 Task: Set the frame buffer depth for "VNC client access" to 32 bits.
Action: Mouse moved to (127, 13)
Screenshot: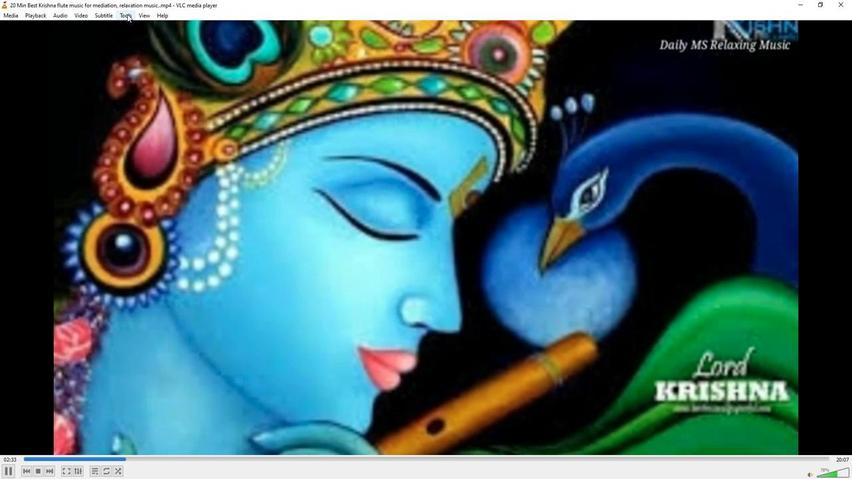 
Action: Mouse pressed left at (127, 13)
Screenshot: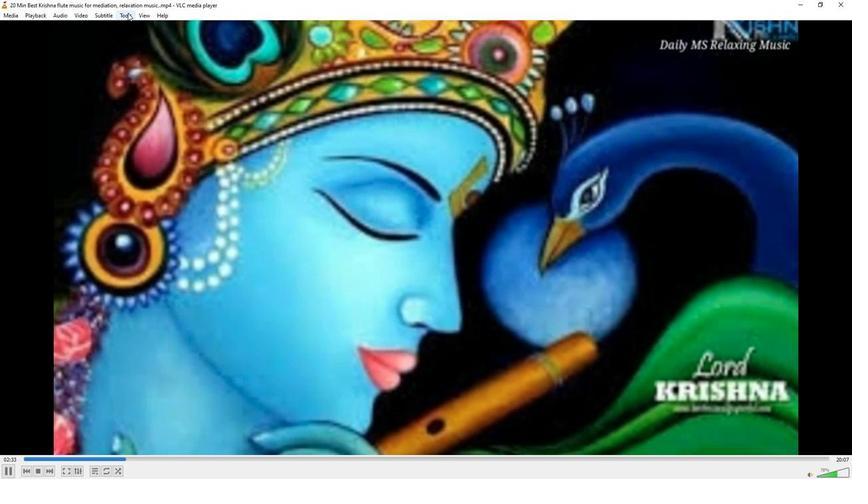 
Action: Mouse moved to (140, 116)
Screenshot: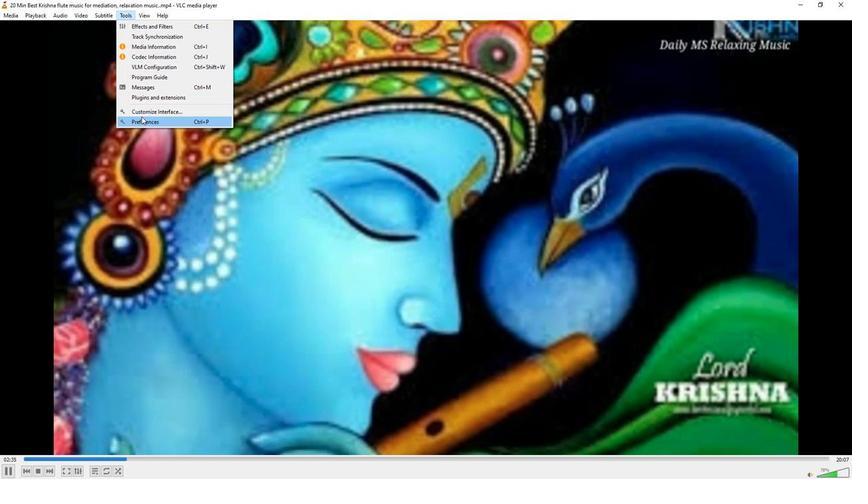 
Action: Mouse pressed left at (140, 116)
Screenshot: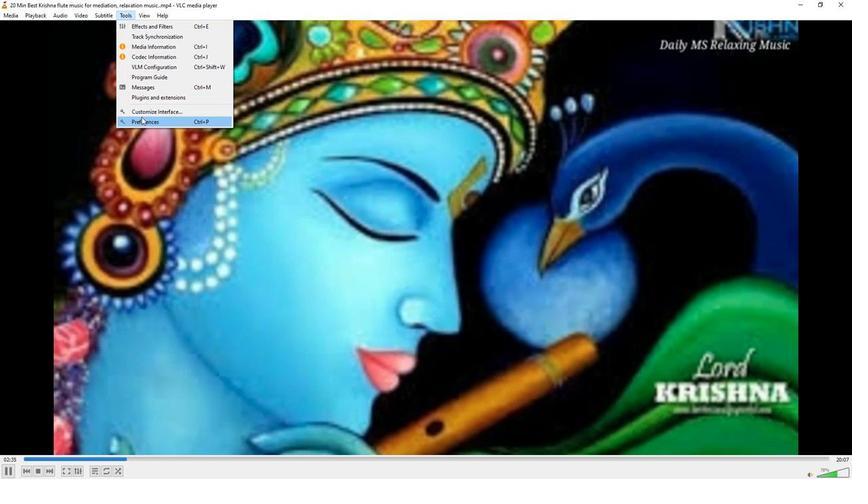
Action: Mouse moved to (277, 387)
Screenshot: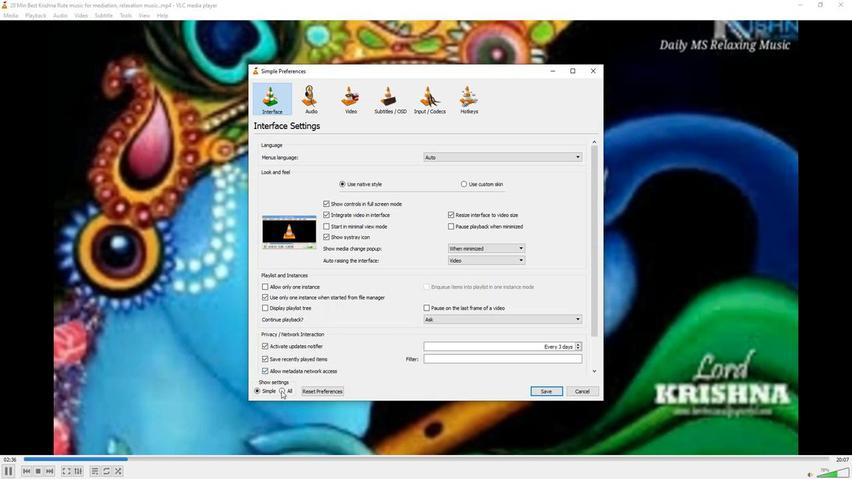 
Action: Mouse pressed left at (277, 387)
Screenshot: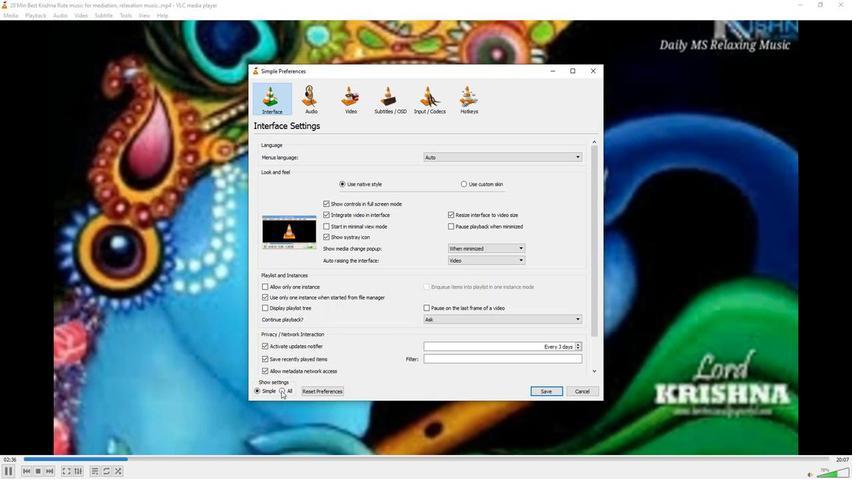 
Action: Mouse moved to (267, 239)
Screenshot: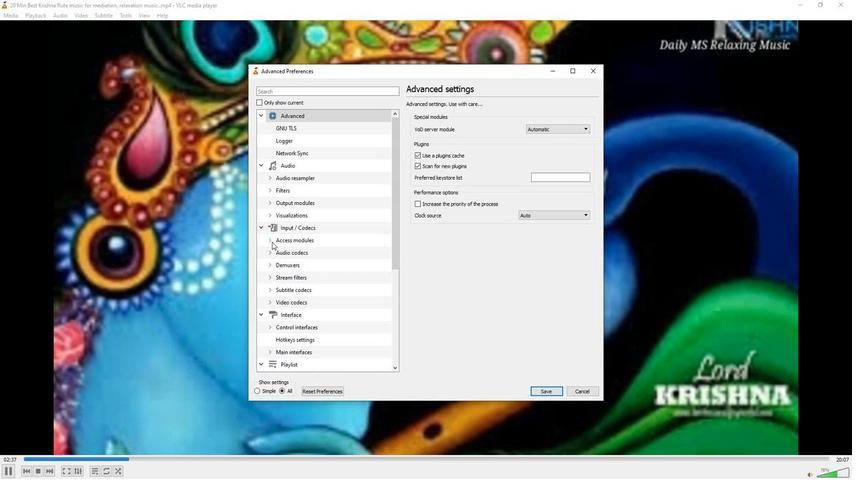 
Action: Mouse pressed left at (267, 239)
Screenshot: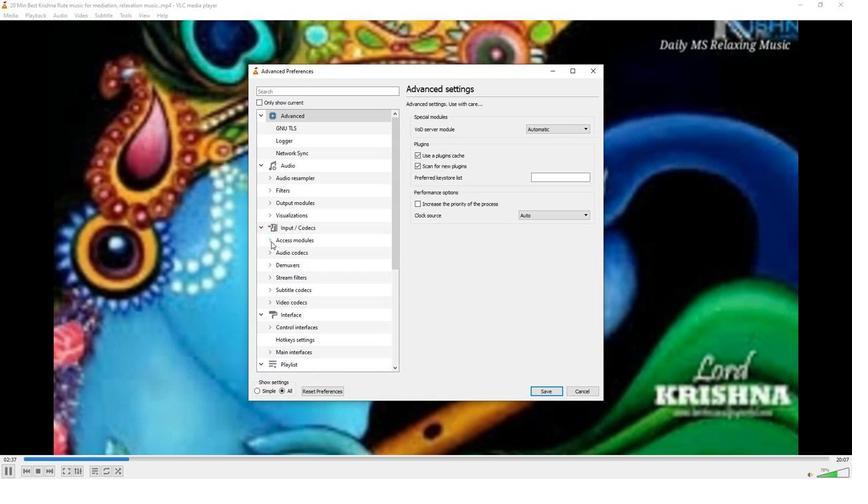 
Action: Mouse moved to (271, 253)
Screenshot: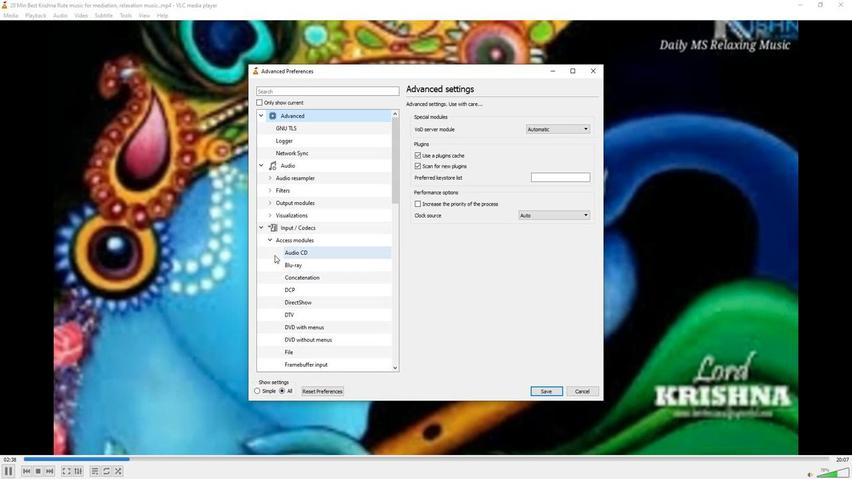 
Action: Mouse scrolled (271, 252) with delta (0, 0)
Screenshot: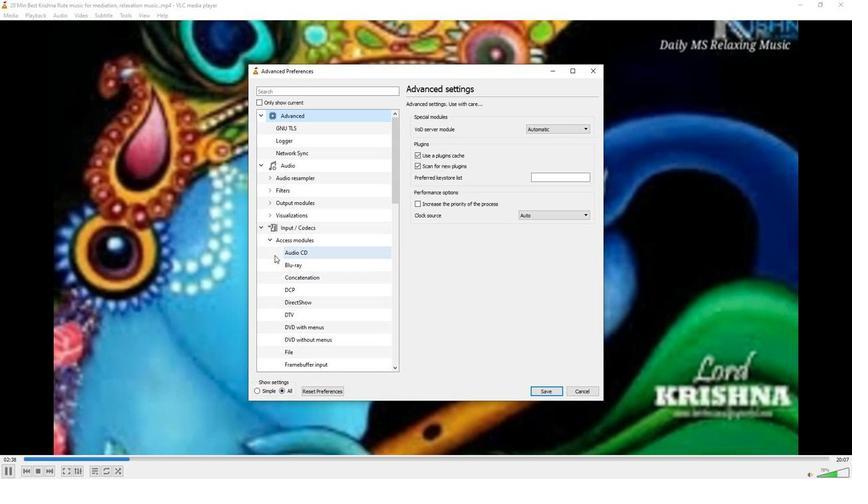 
Action: Mouse scrolled (271, 252) with delta (0, 0)
Screenshot: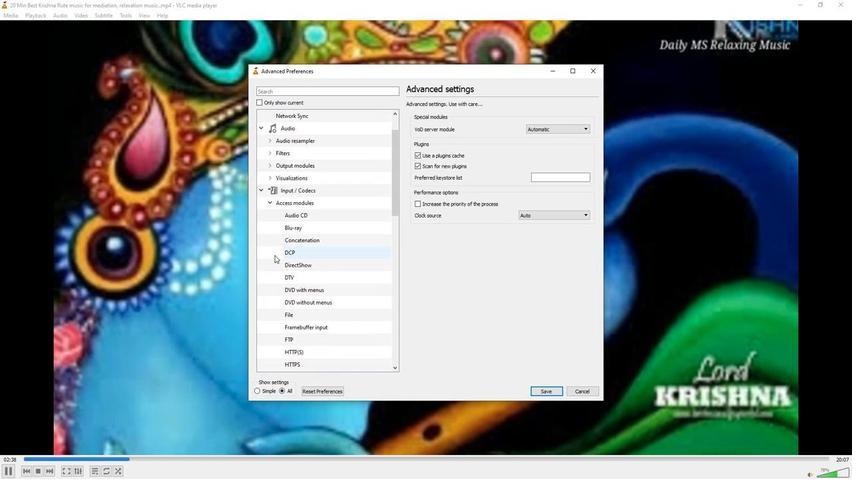 
Action: Mouse scrolled (271, 252) with delta (0, 0)
Screenshot: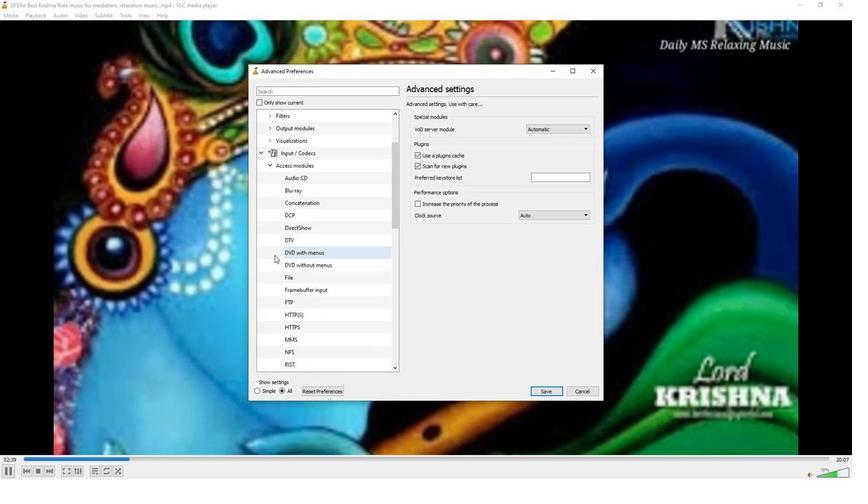 
Action: Mouse scrolled (271, 252) with delta (0, 0)
Screenshot: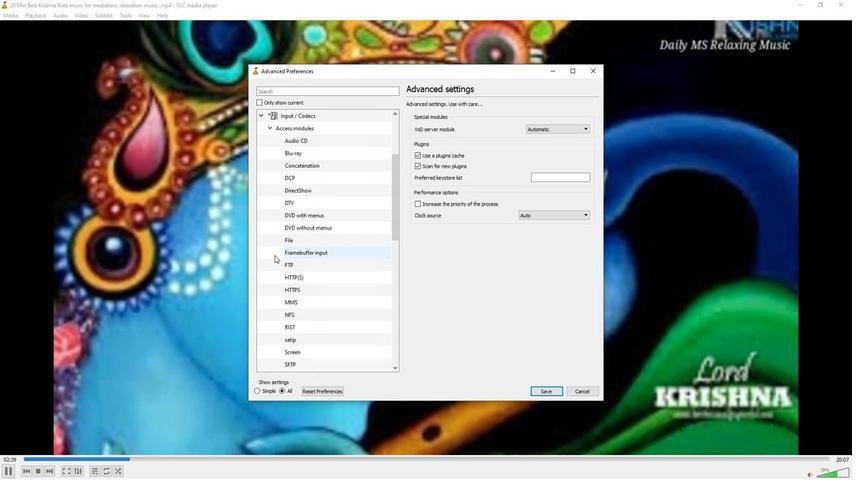
Action: Mouse scrolled (271, 252) with delta (0, 0)
Screenshot: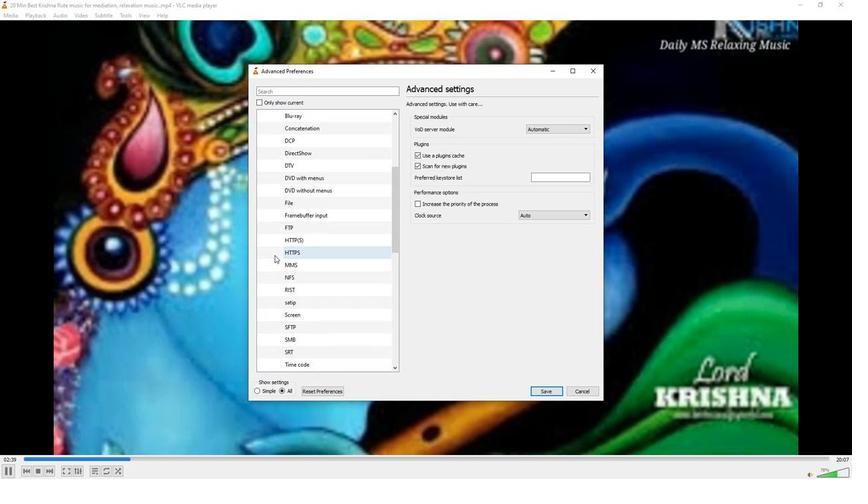 
Action: Mouse scrolled (271, 252) with delta (0, 0)
Screenshot: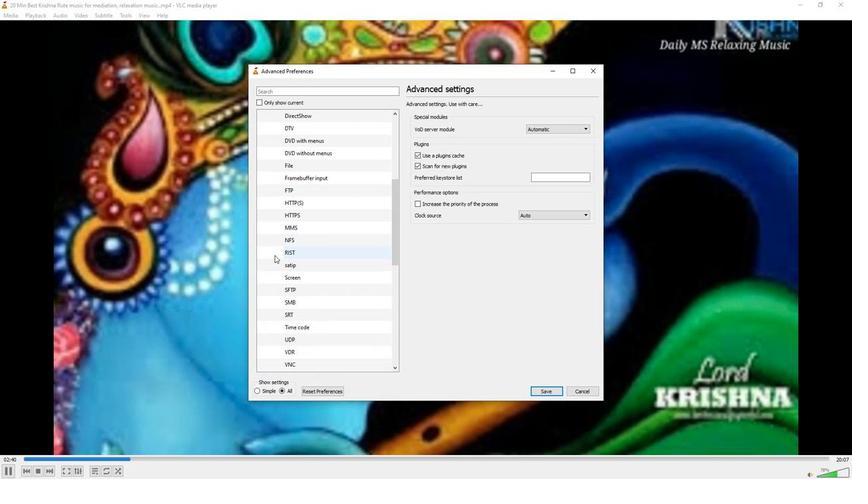 
Action: Mouse moved to (291, 324)
Screenshot: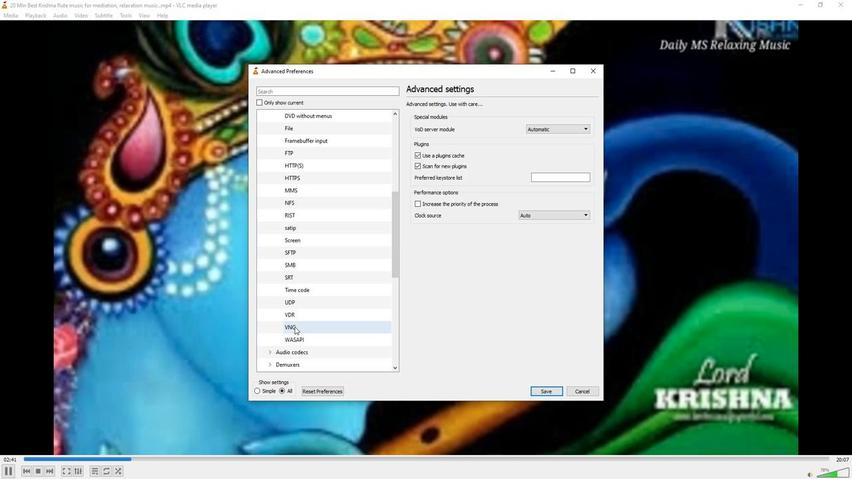 
Action: Mouse pressed left at (291, 324)
Screenshot: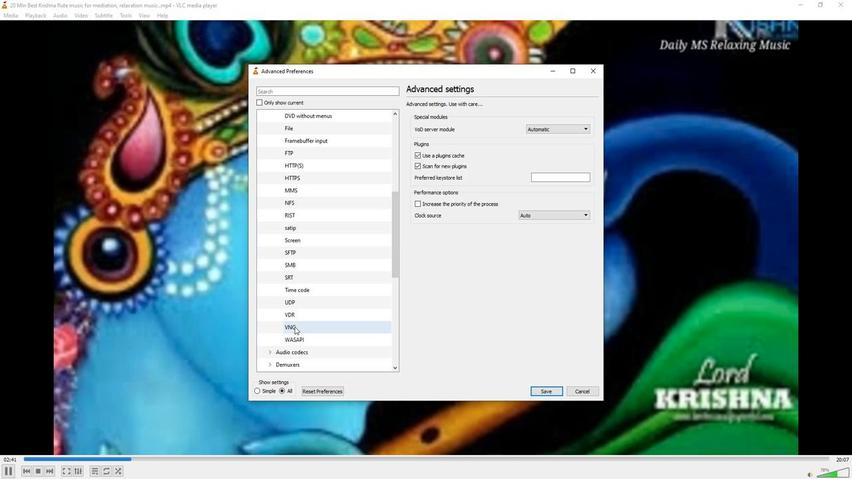 
Action: Mouse moved to (562, 203)
Screenshot: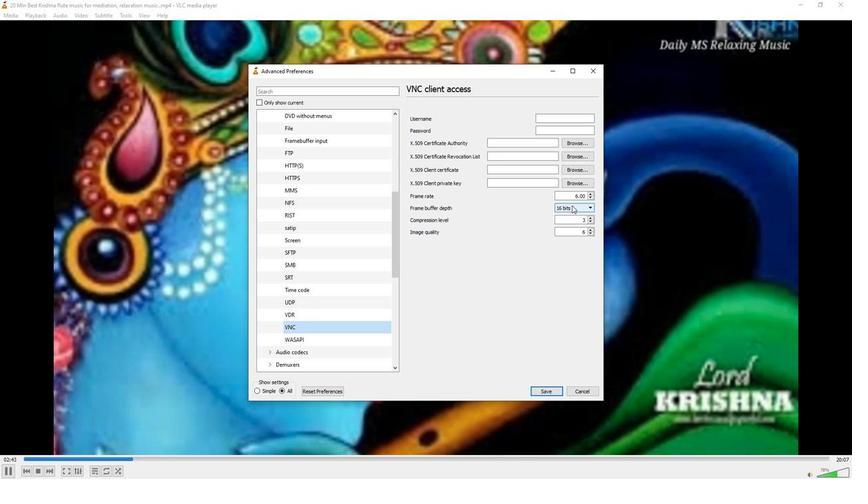 
Action: Mouse pressed left at (562, 203)
Screenshot: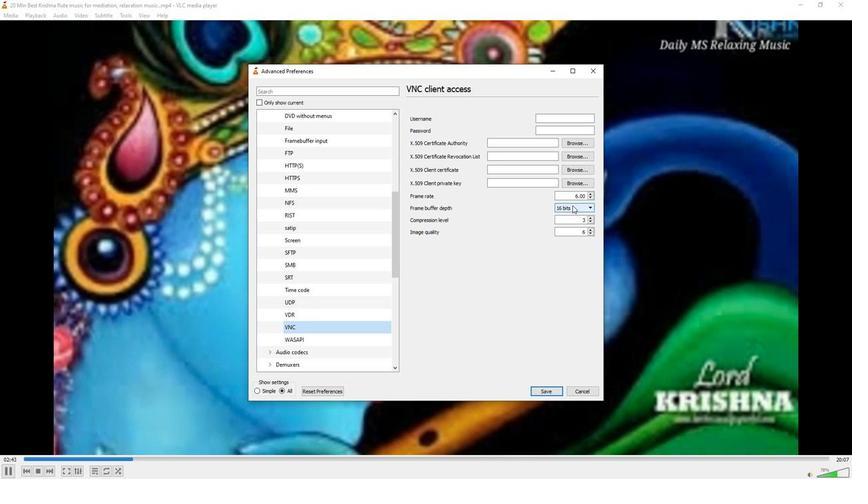 
Action: Mouse moved to (559, 214)
Screenshot: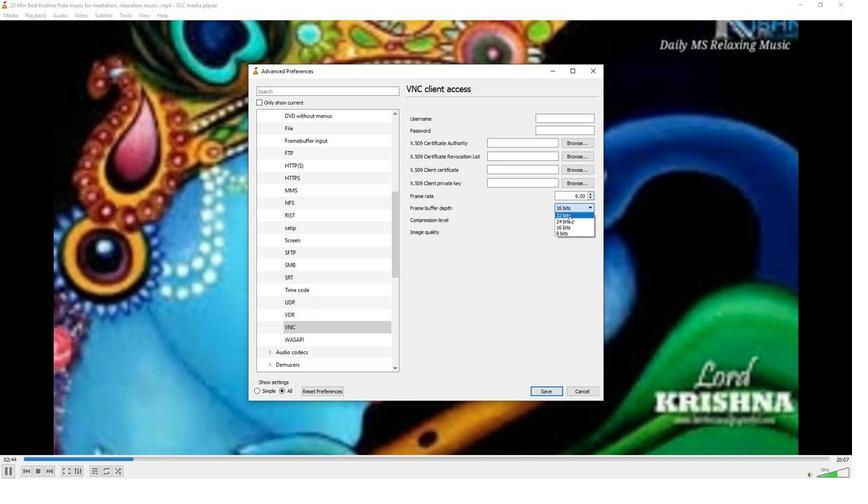 
Action: Mouse pressed left at (559, 214)
Screenshot: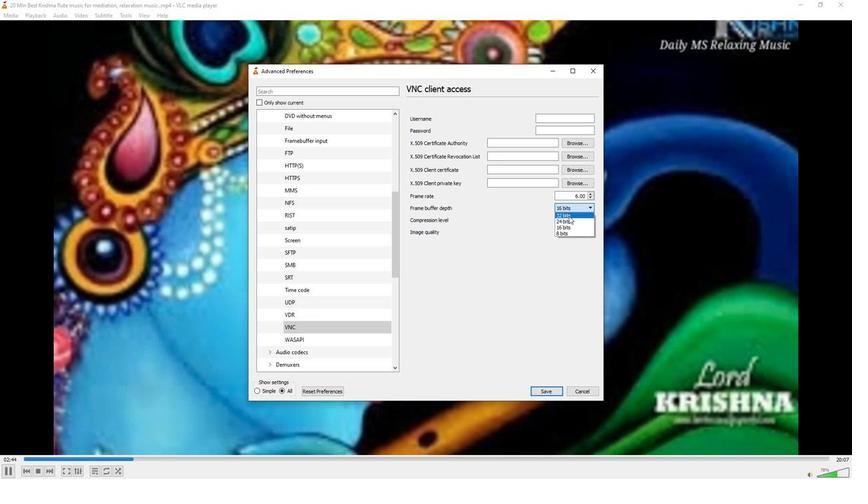 
Action: Mouse moved to (474, 221)
Screenshot: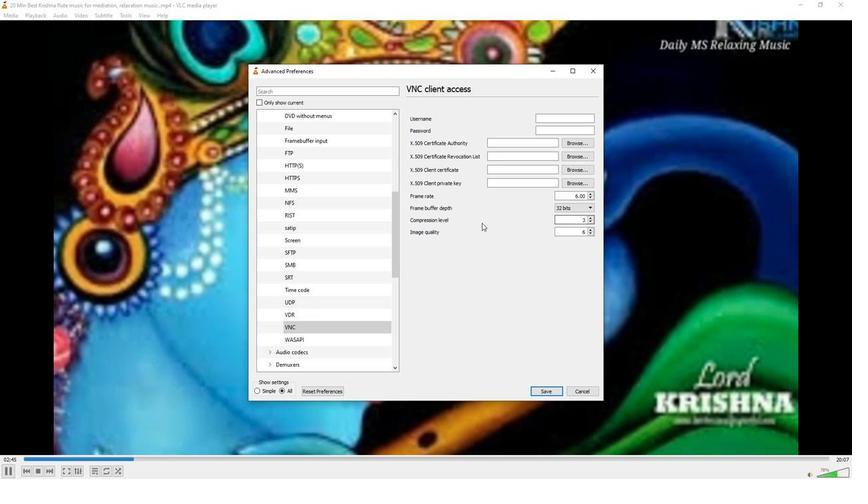 
